 Task: In the  document Relationships.epub Use the tool word Count 'and display word count while typing' Create the translated copy of the document in  'Latin' Change notification to  All Comments
Action: Mouse moved to (165, 61)
Screenshot: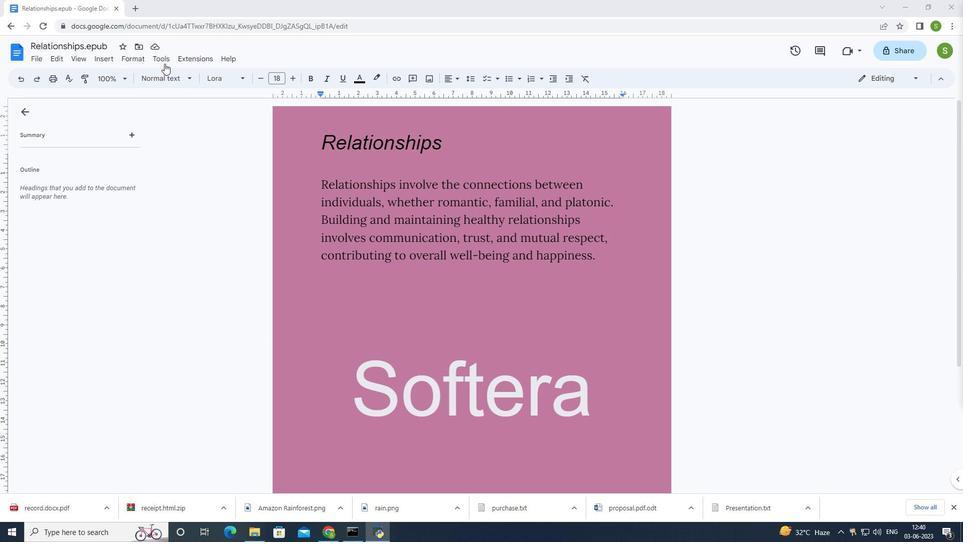 
Action: Mouse pressed left at (165, 61)
Screenshot: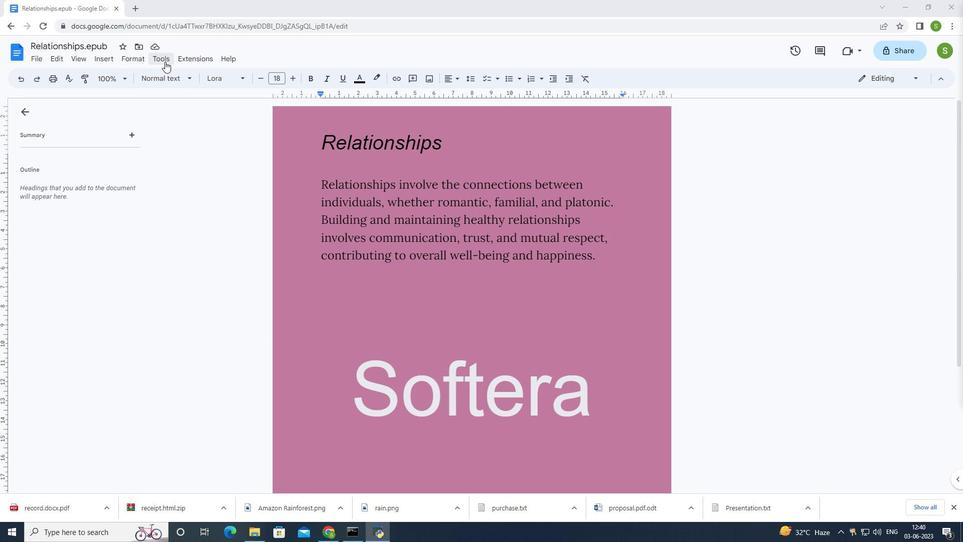 
Action: Mouse moved to (170, 90)
Screenshot: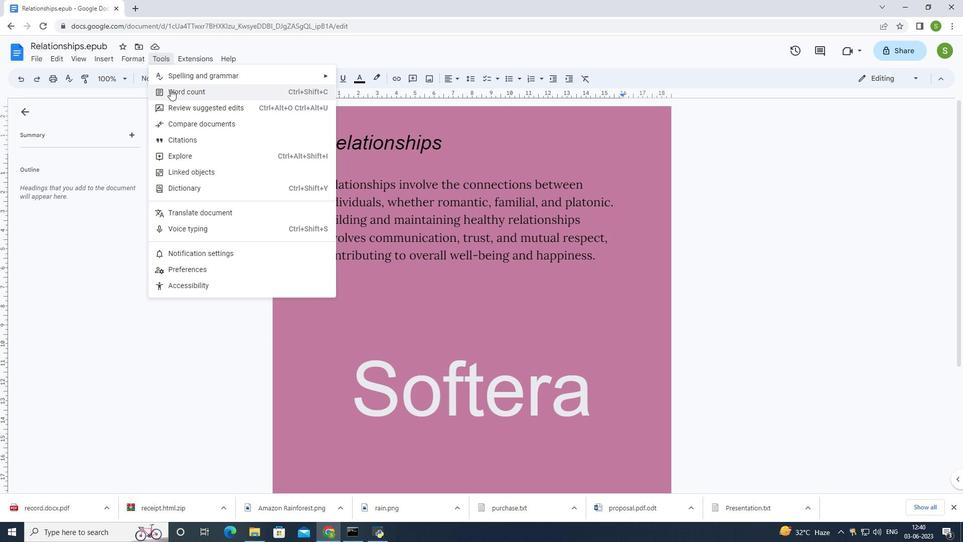 
Action: Mouse pressed left at (170, 90)
Screenshot: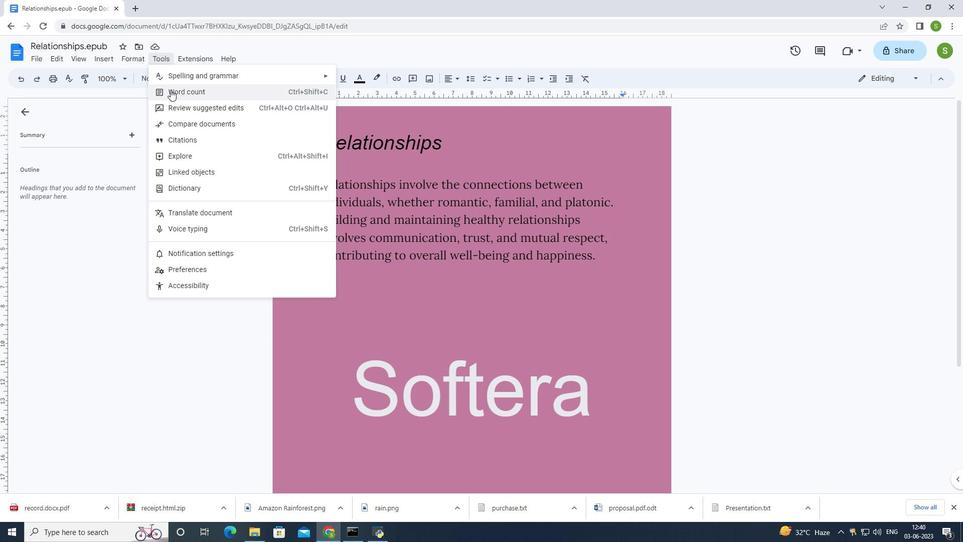 
Action: Mouse moved to (421, 311)
Screenshot: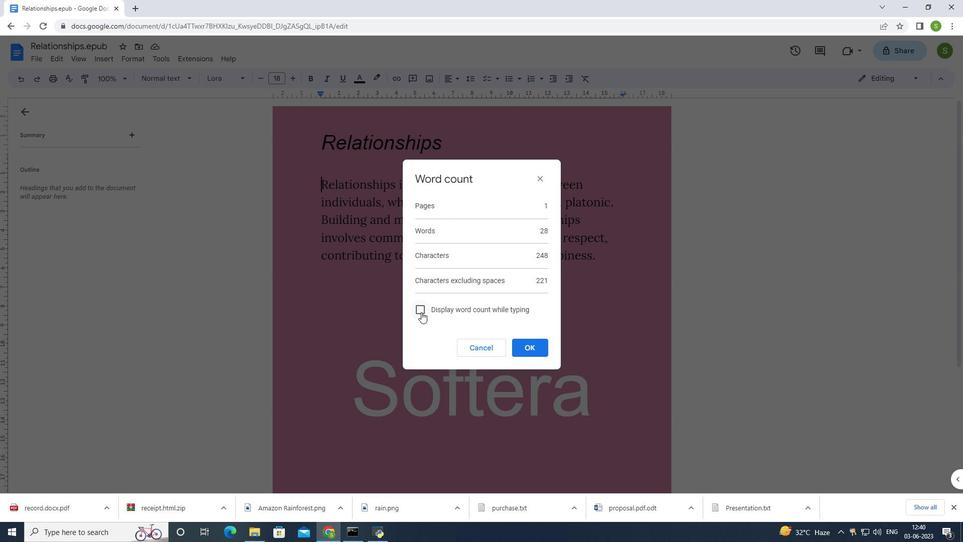 
Action: Mouse pressed left at (421, 311)
Screenshot: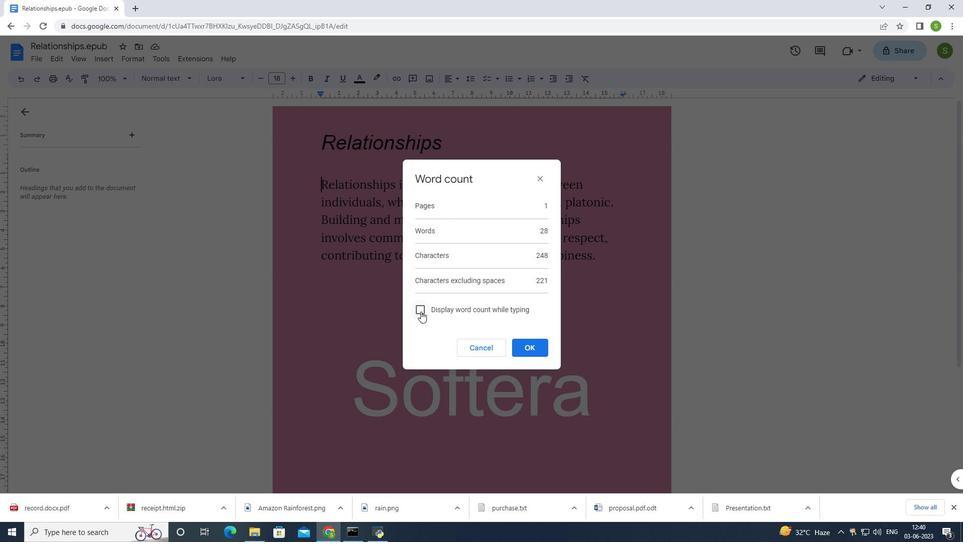 
Action: Mouse moved to (531, 353)
Screenshot: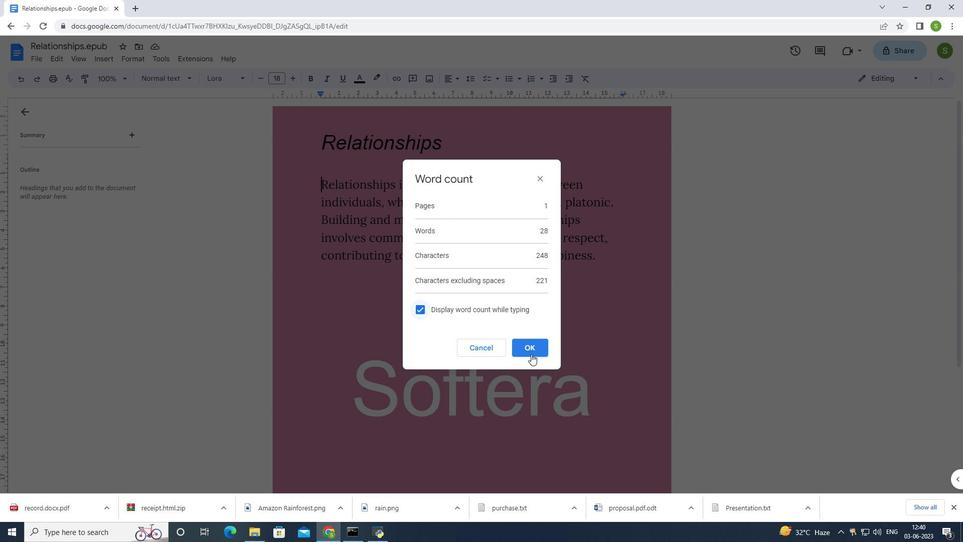 
Action: Mouse pressed left at (531, 353)
Screenshot: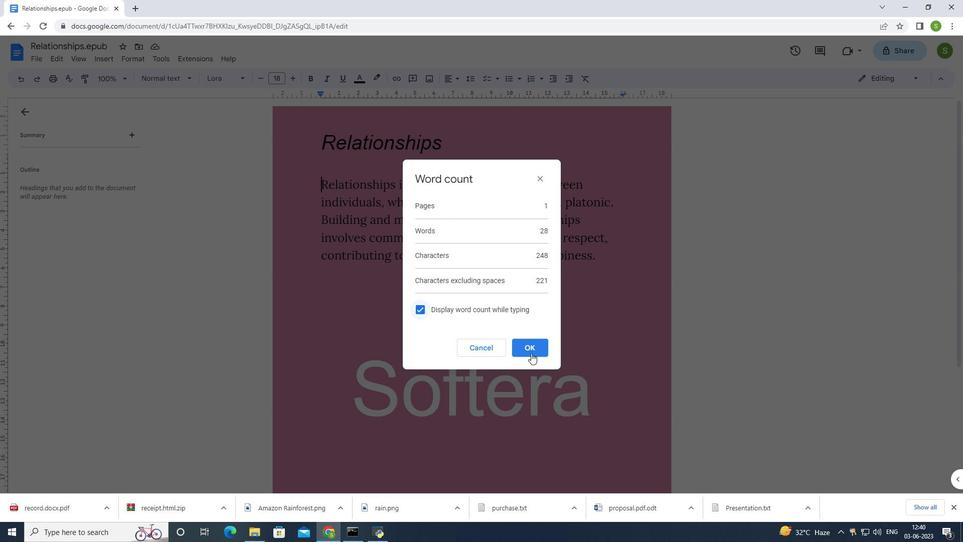 
Action: Mouse moved to (160, 64)
Screenshot: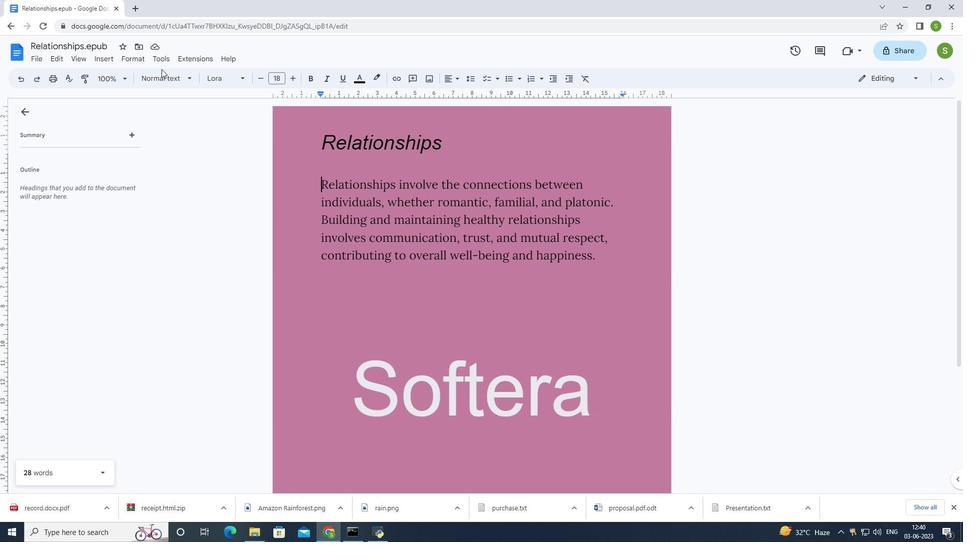 
Action: Mouse pressed left at (160, 64)
Screenshot: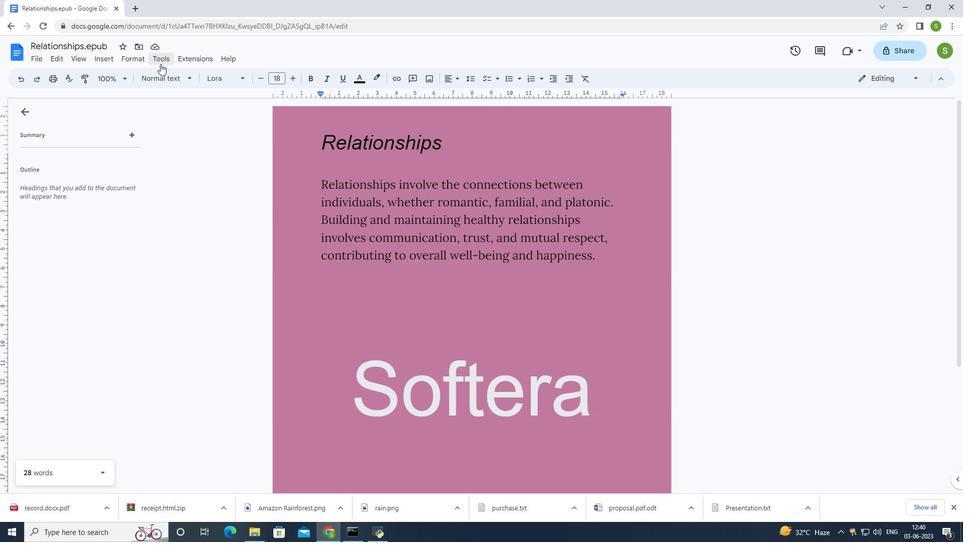 
Action: Mouse moved to (210, 219)
Screenshot: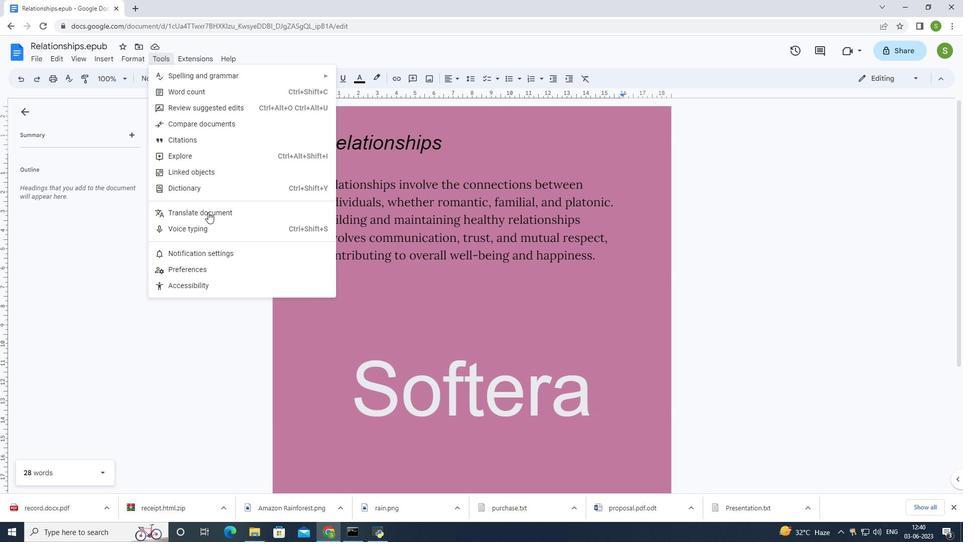 
Action: Mouse pressed left at (210, 219)
Screenshot: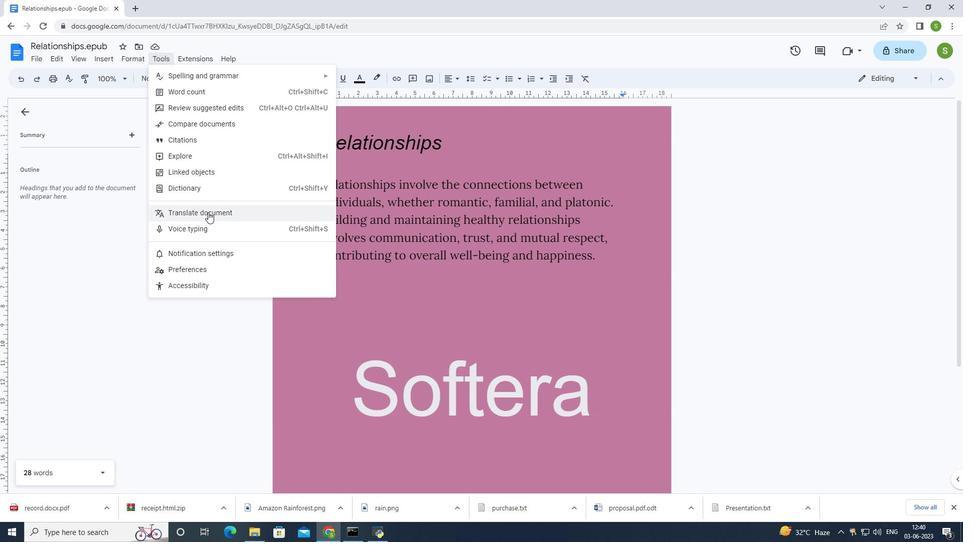 
Action: Mouse moved to (463, 290)
Screenshot: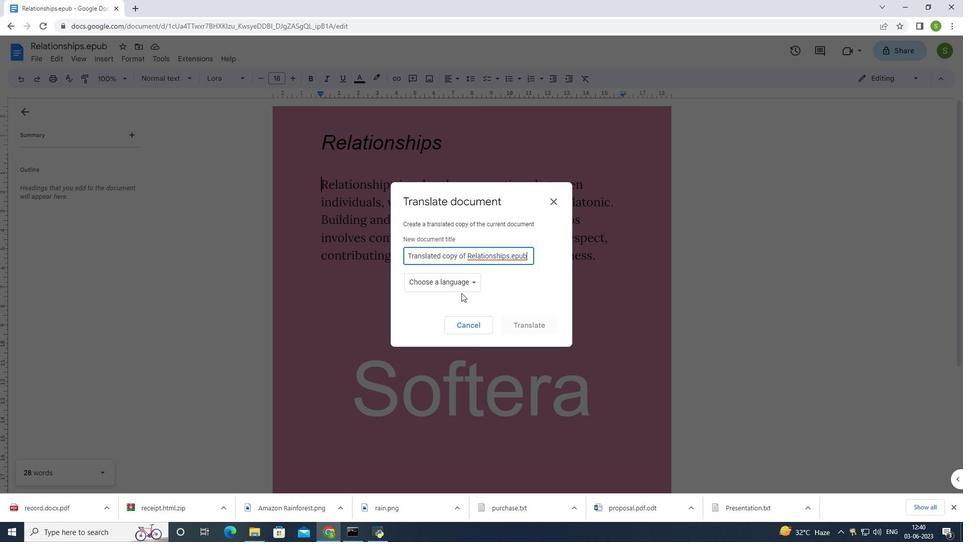 
Action: Mouse pressed left at (463, 290)
Screenshot: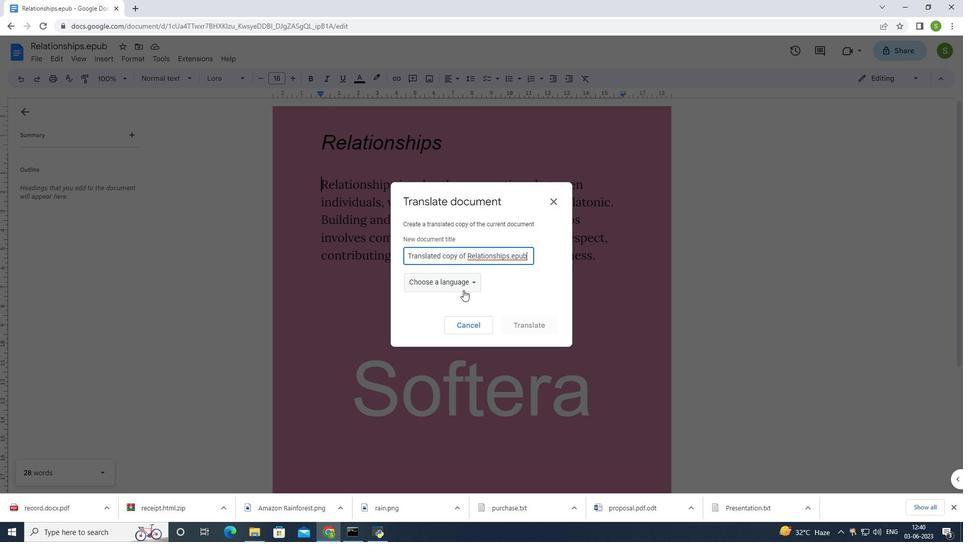 
Action: Mouse moved to (457, 370)
Screenshot: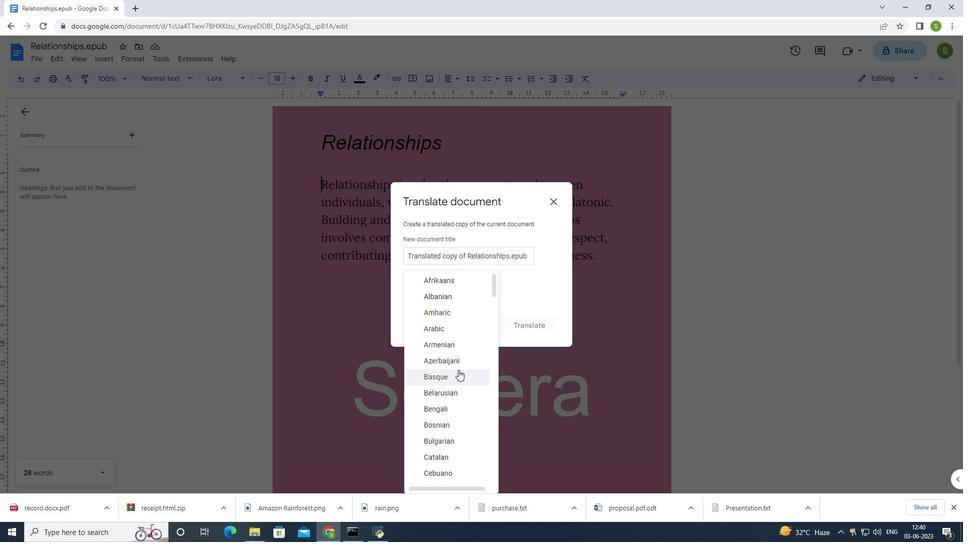 
Action: Mouse scrolled (457, 369) with delta (0, 0)
Screenshot: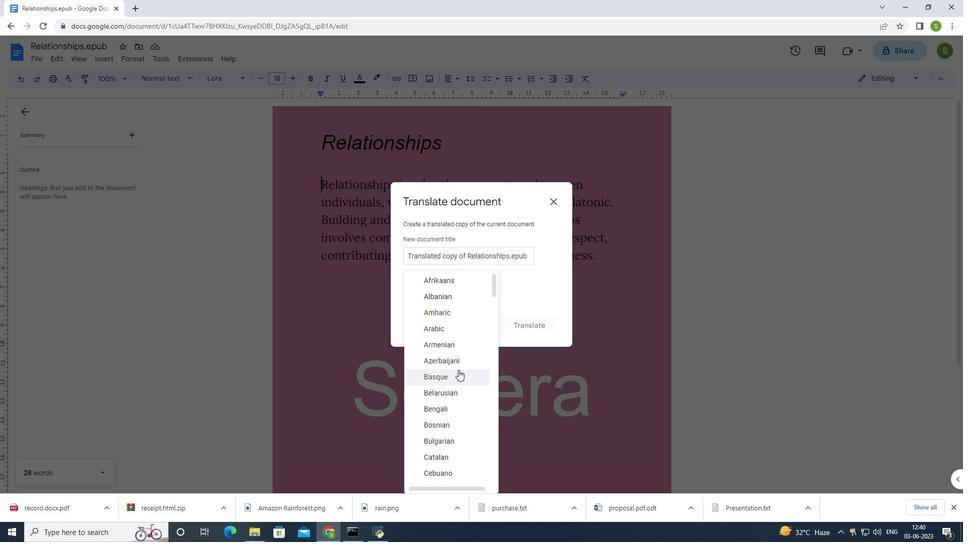 
Action: Mouse moved to (457, 370)
Screenshot: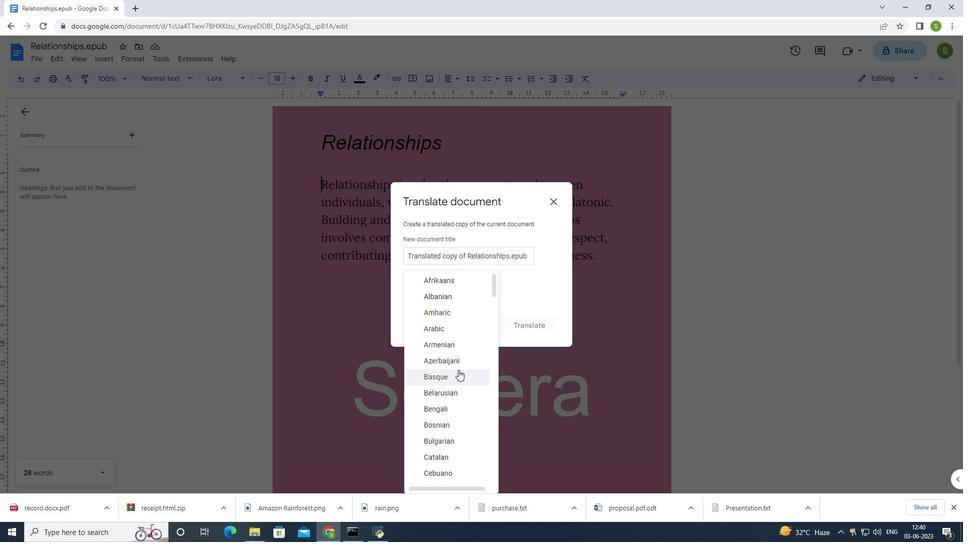 
Action: Mouse scrolled (457, 370) with delta (0, 0)
Screenshot: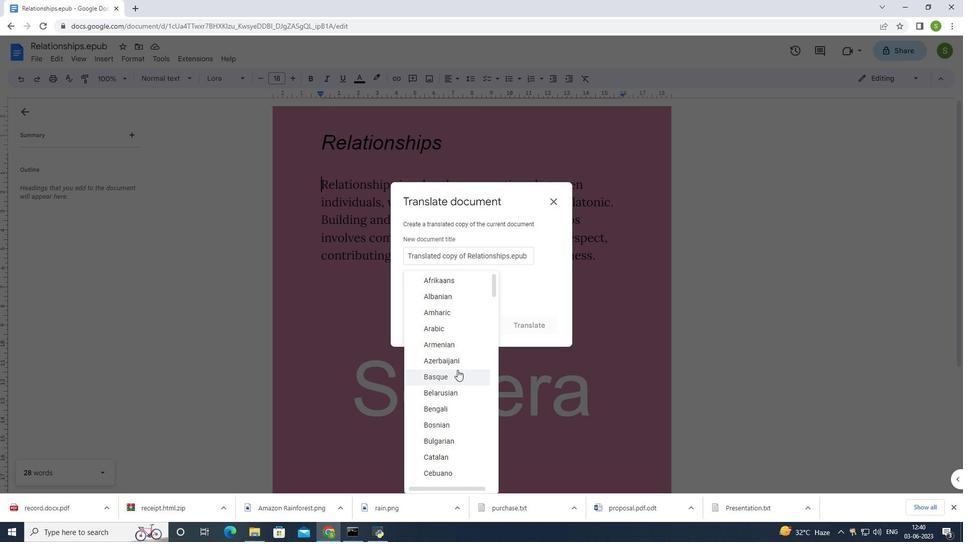 
Action: Mouse moved to (456, 370)
Screenshot: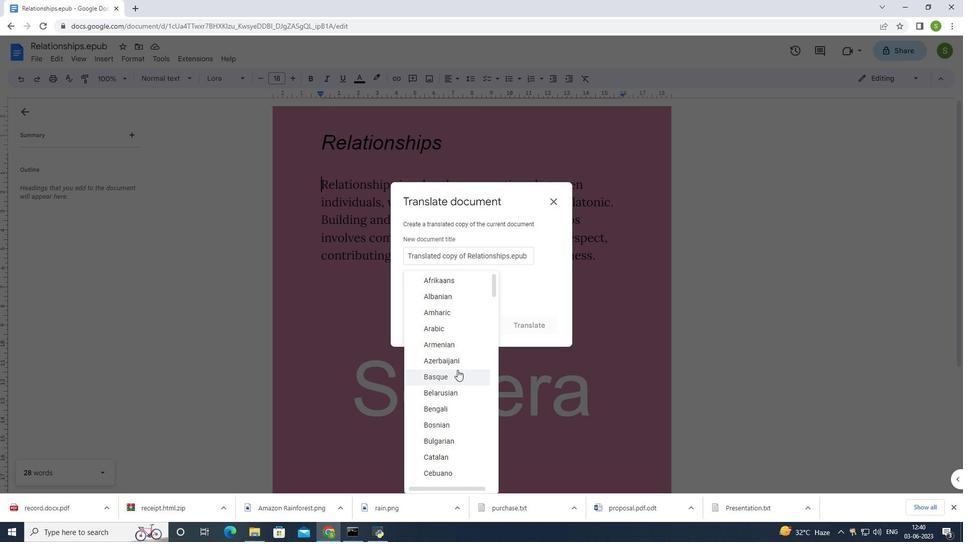 
Action: Mouse scrolled (456, 370) with delta (0, 0)
Screenshot: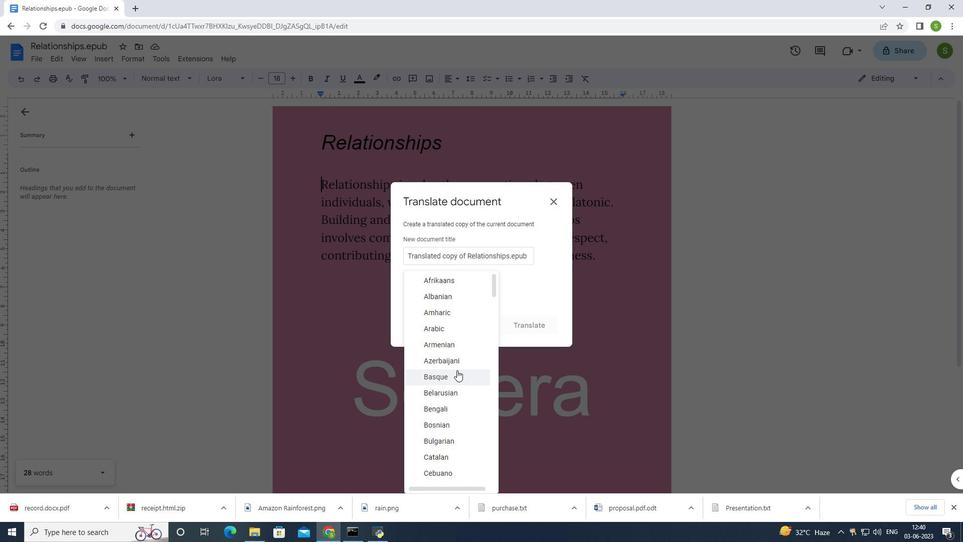 
Action: Mouse scrolled (456, 370) with delta (0, 0)
Screenshot: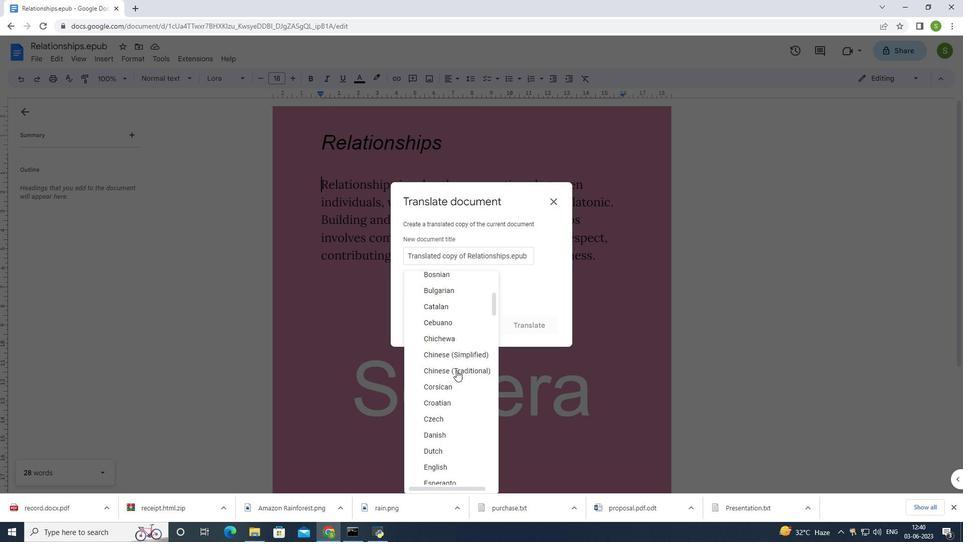 
Action: Mouse scrolled (456, 370) with delta (0, 0)
Screenshot: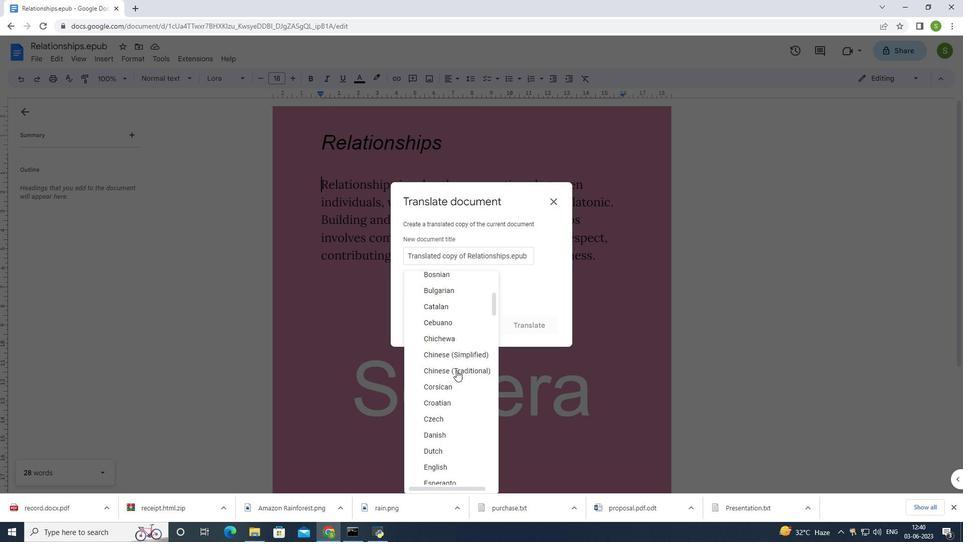 
Action: Mouse scrolled (456, 370) with delta (0, 0)
Screenshot: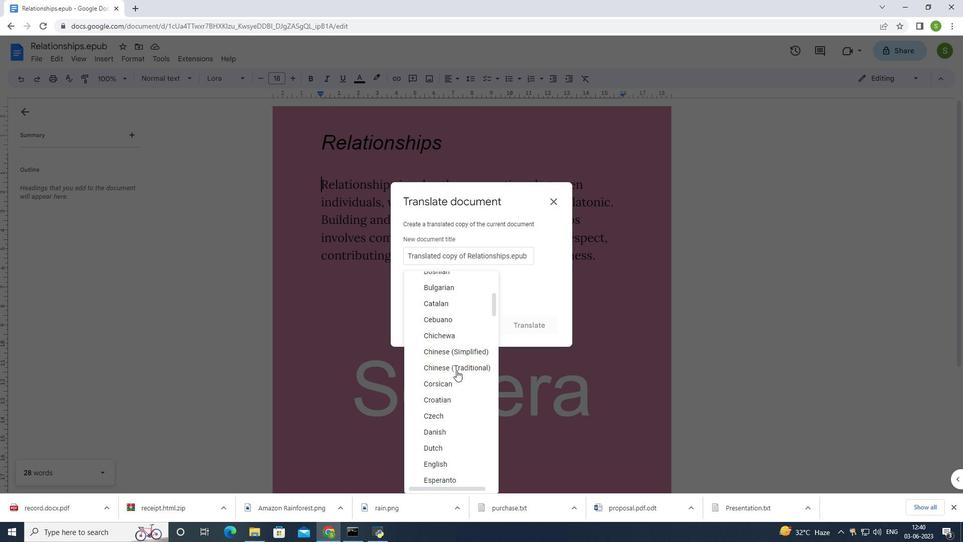 
Action: Mouse scrolled (456, 370) with delta (0, 0)
Screenshot: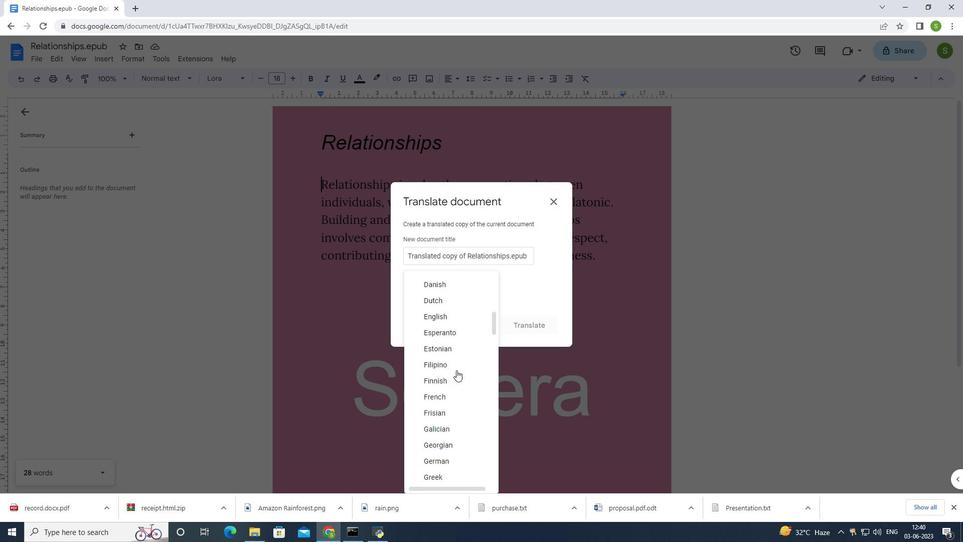
Action: Mouse scrolled (456, 370) with delta (0, 0)
Screenshot: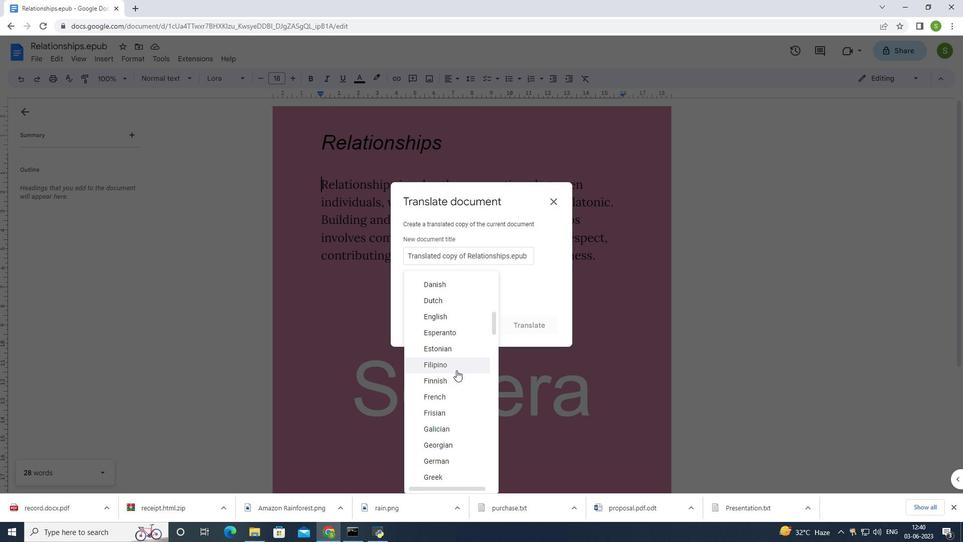
Action: Mouse scrolled (456, 370) with delta (0, 0)
Screenshot: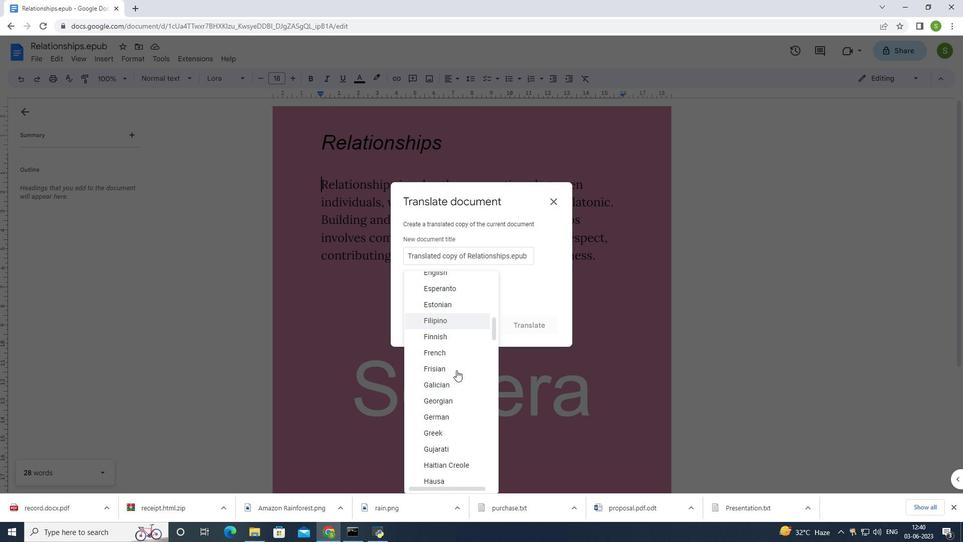 
Action: Mouse scrolled (456, 370) with delta (0, 0)
Screenshot: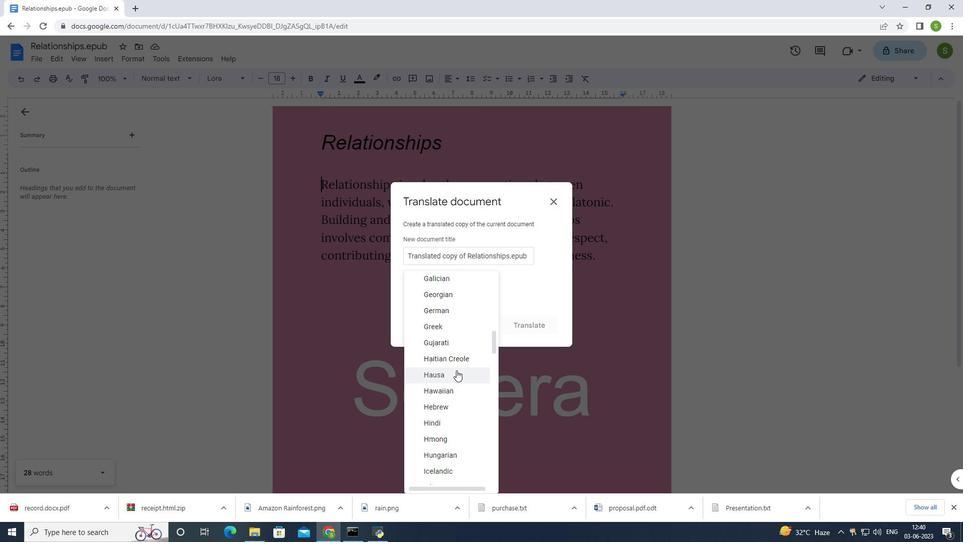 
Action: Mouse scrolled (456, 370) with delta (0, 0)
Screenshot: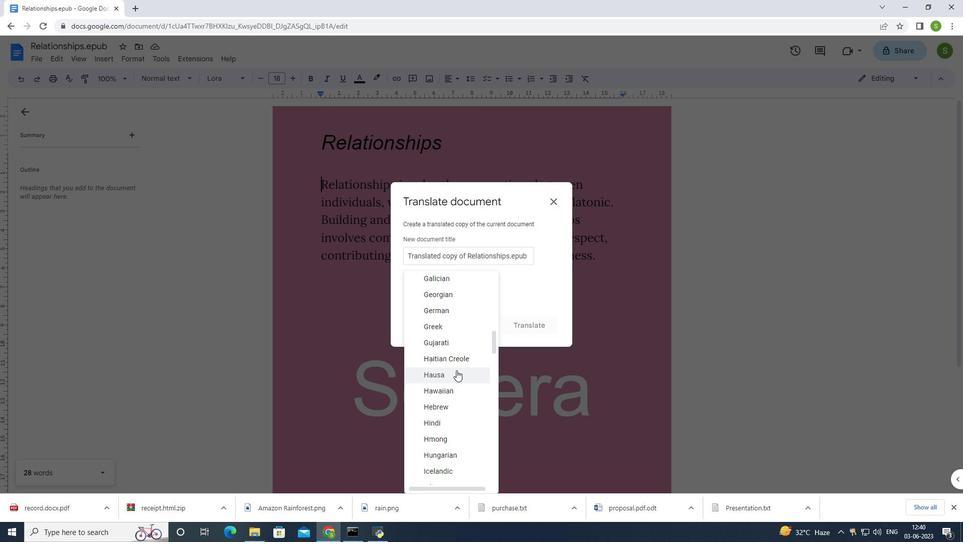 
Action: Mouse scrolled (456, 370) with delta (0, 0)
Screenshot: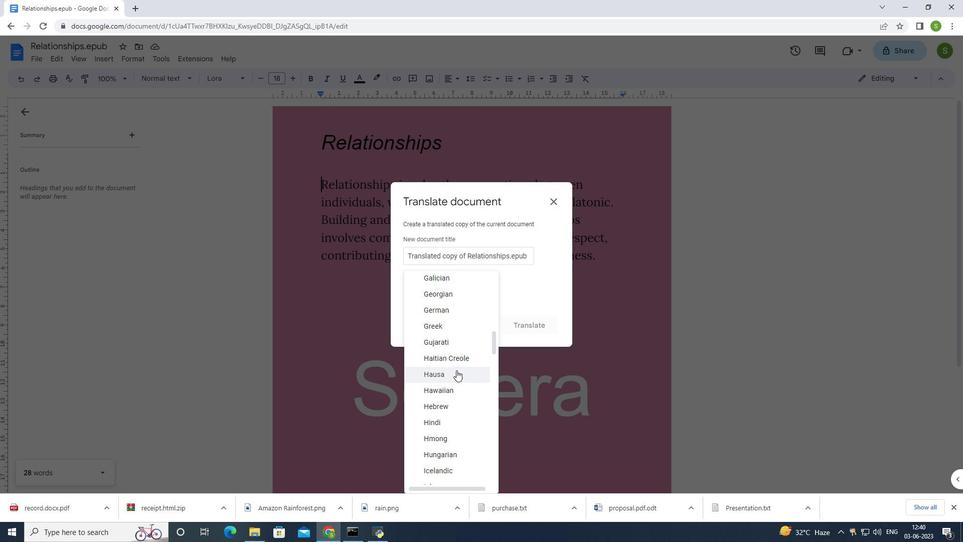 
Action: Mouse scrolled (456, 370) with delta (0, 0)
Screenshot: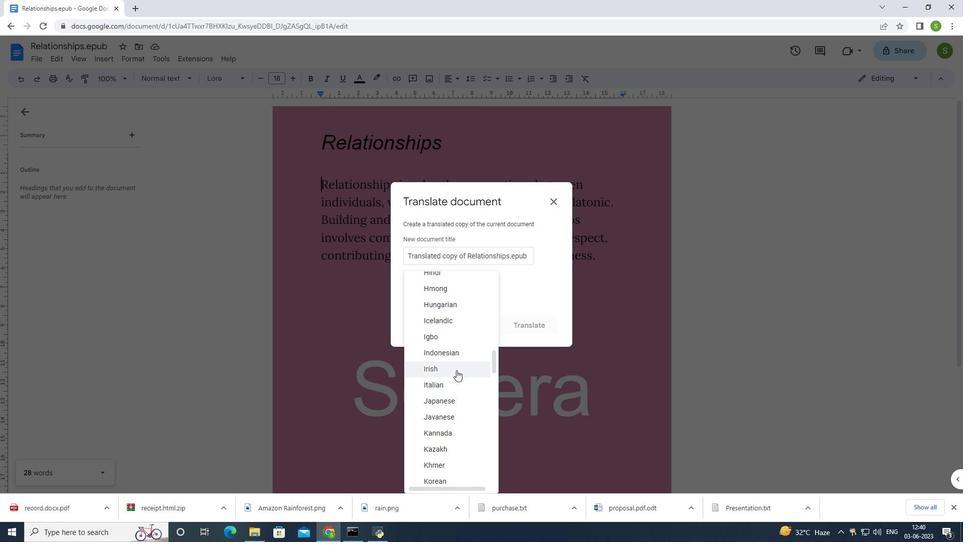 
Action: Mouse scrolled (456, 370) with delta (0, 0)
Screenshot: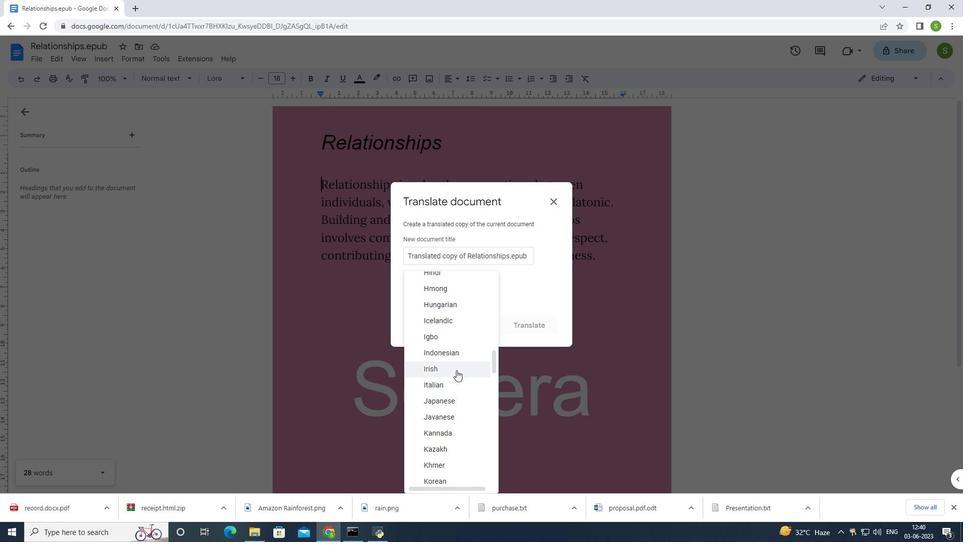 
Action: Mouse scrolled (456, 370) with delta (0, 0)
Screenshot: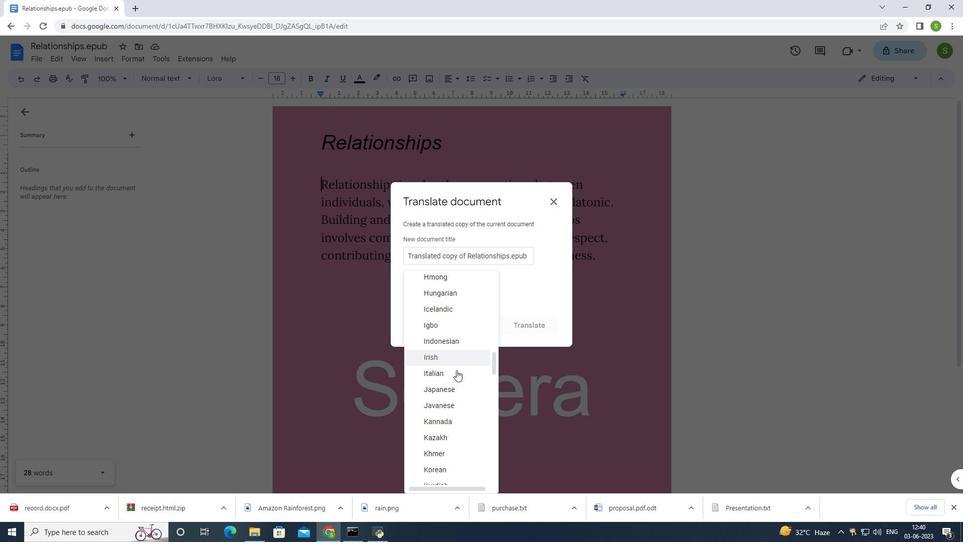
Action: Mouse moved to (433, 394)
Screenshot: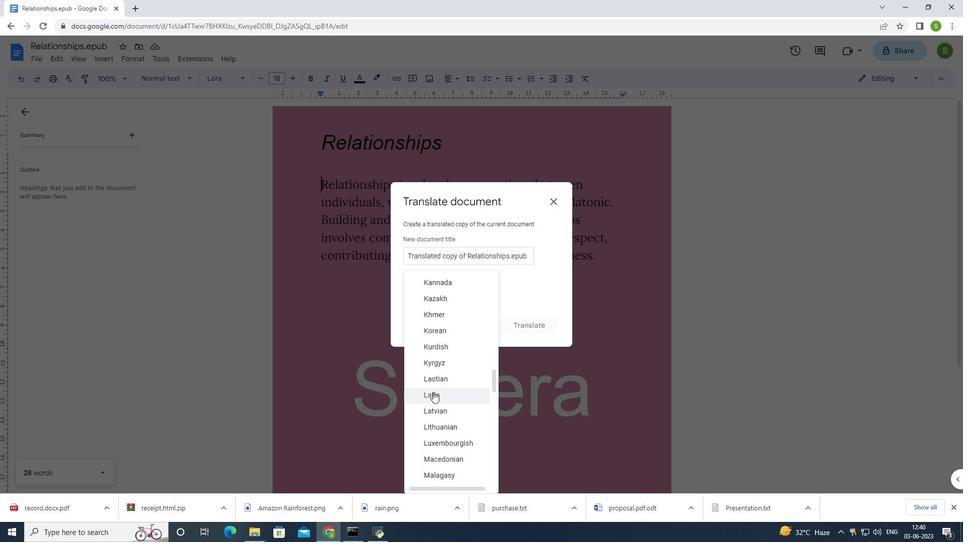 
Action: Mouse pressed left at (433, 394)
Screenshot: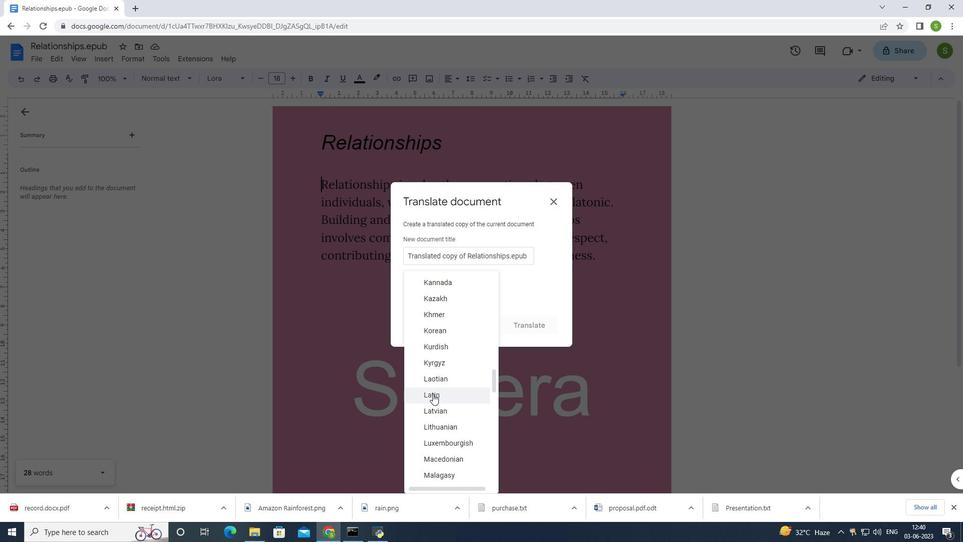 
Action: Mouse moved to (515, 325)
Screenshot: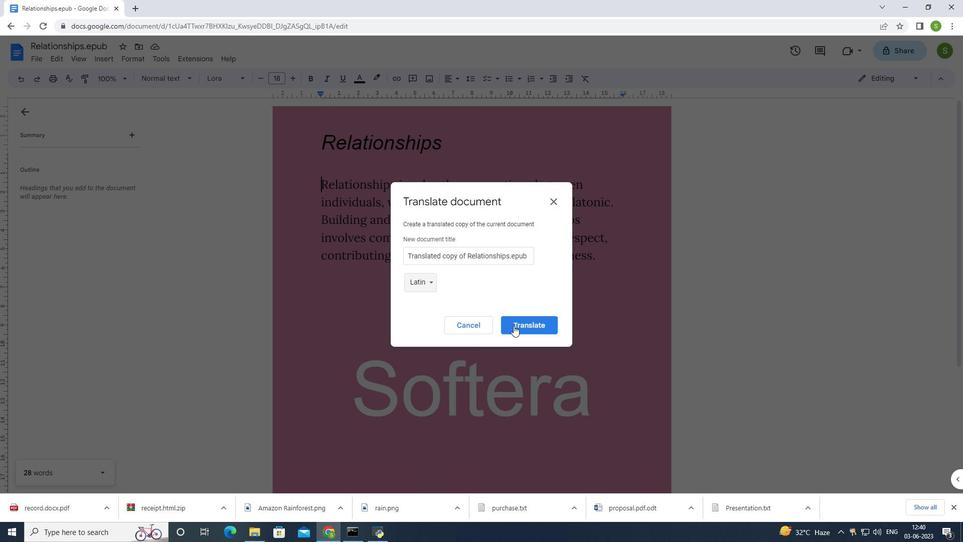 
Action: Mouse pressed left at (515, 325)
Screenshot: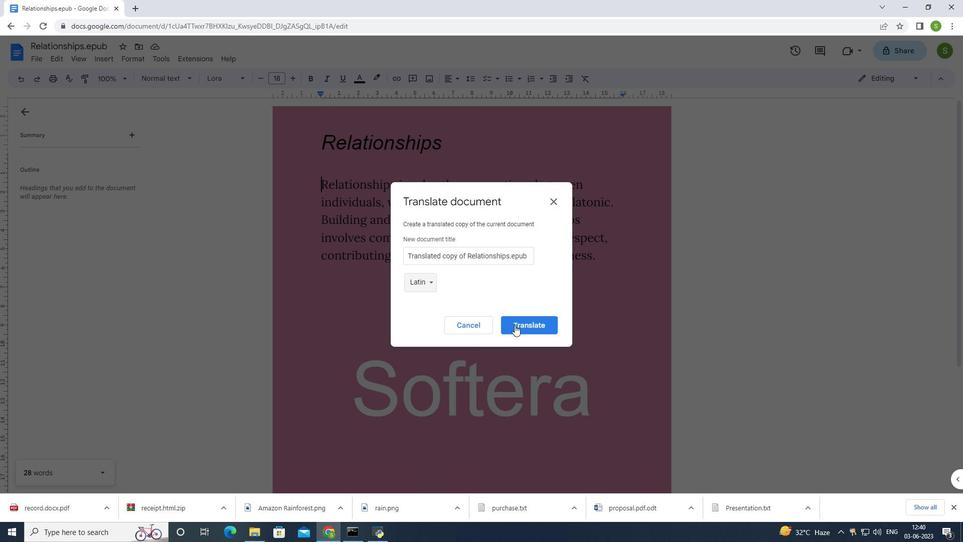 
Action: Mouse moved to (224, 71)
Screenshot: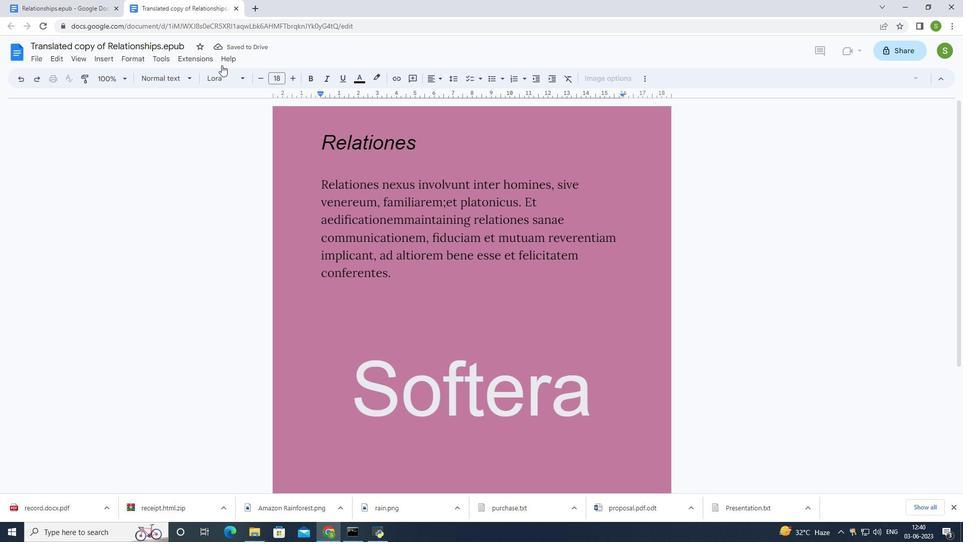 
